 Task: Select a due date automation when advanced on, the moment a card is due add content with a name or a description not ending with resume.
Action: Mouse moved to (1184, 86)
Screenshot: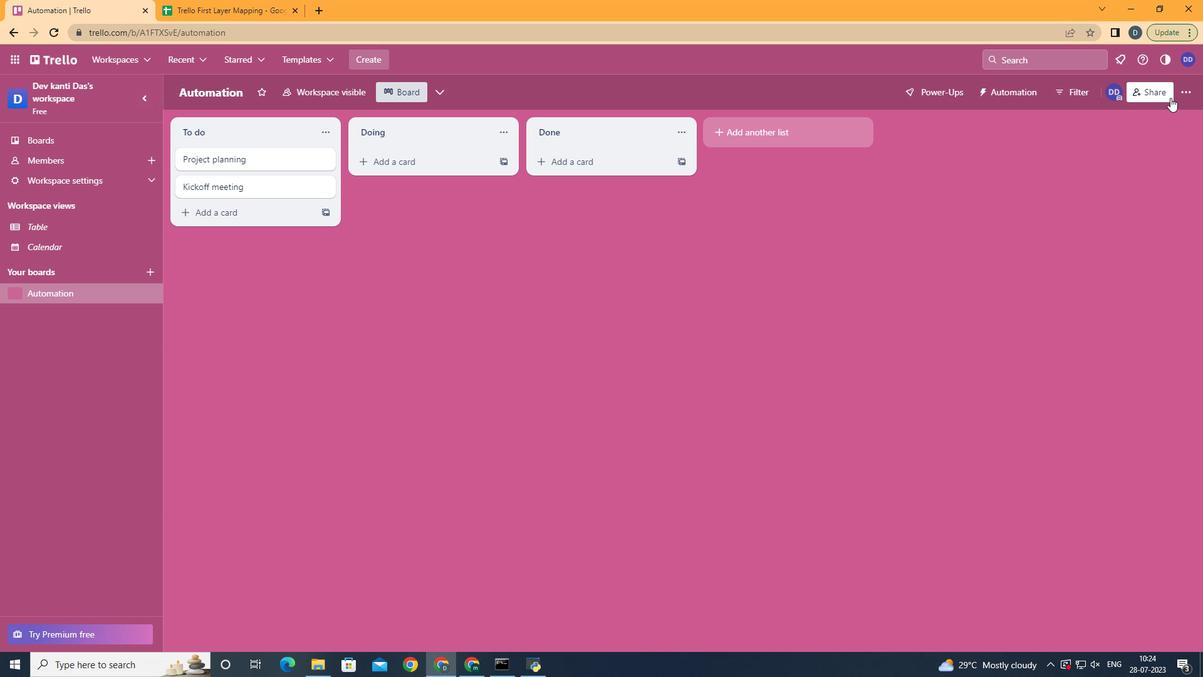 
Action: Mouse pressed left at (1184, 86)
Screenshot: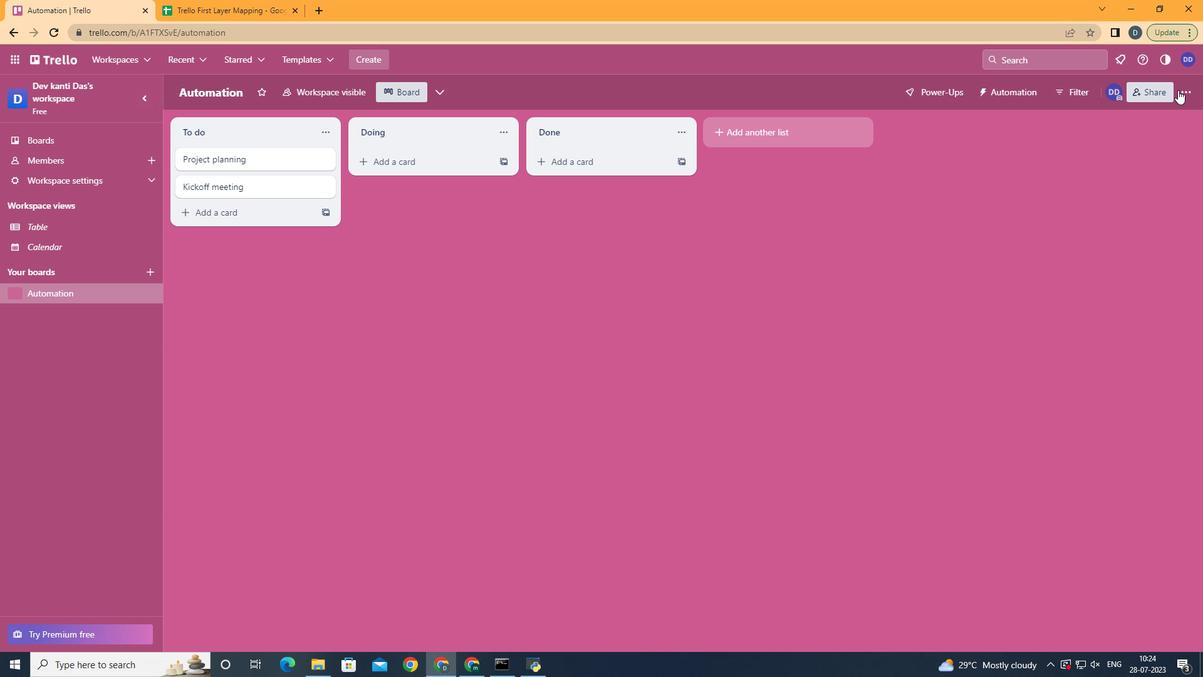 
Action: Mouse moved to (1100, 273)
Screenshot: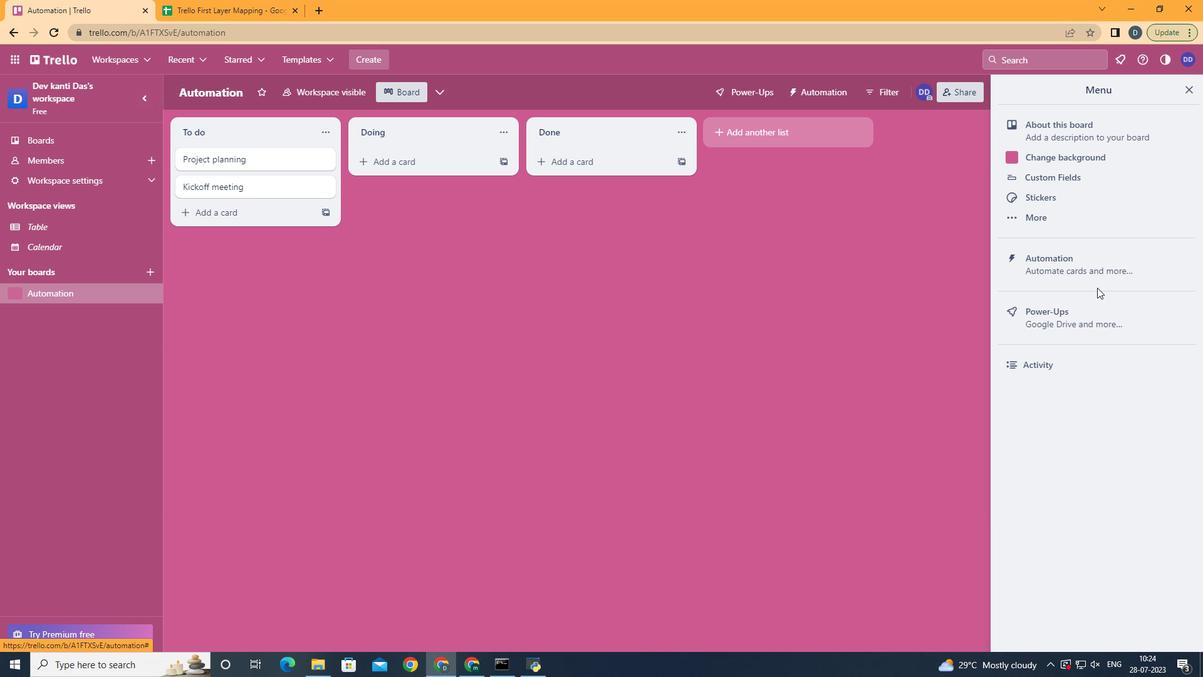 
Action: Mouse pressed left at (1100, 273)
Screenshot: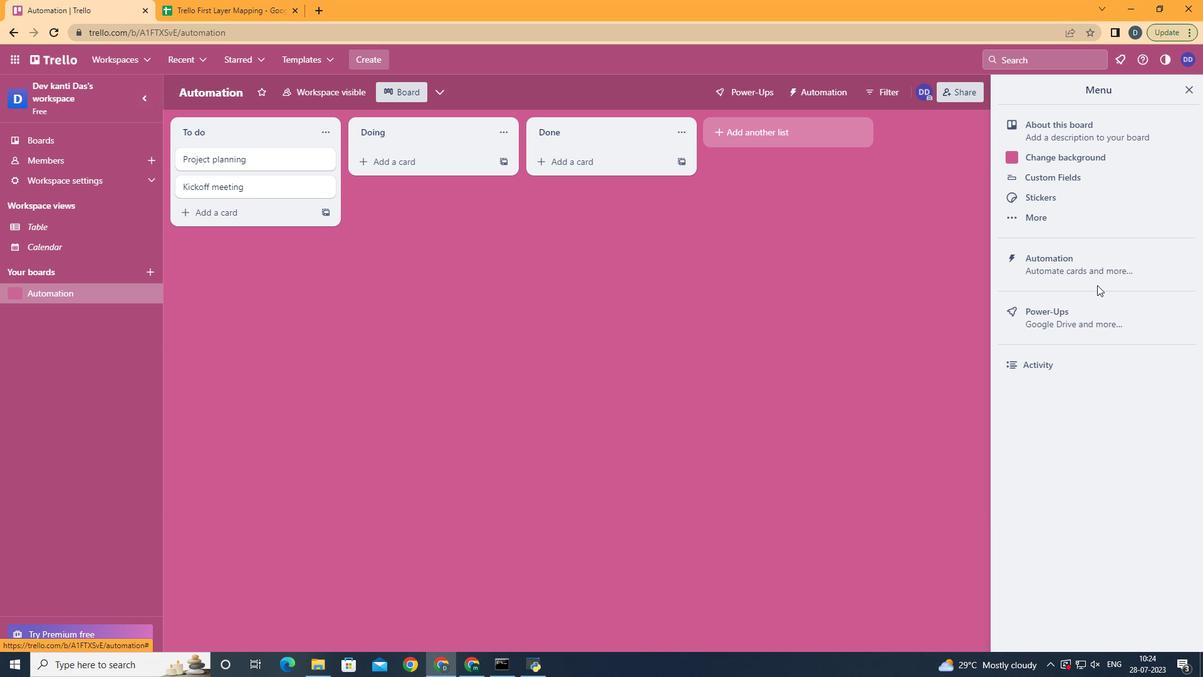 
Action: Mouse moved to (233, 249)
Screenshot: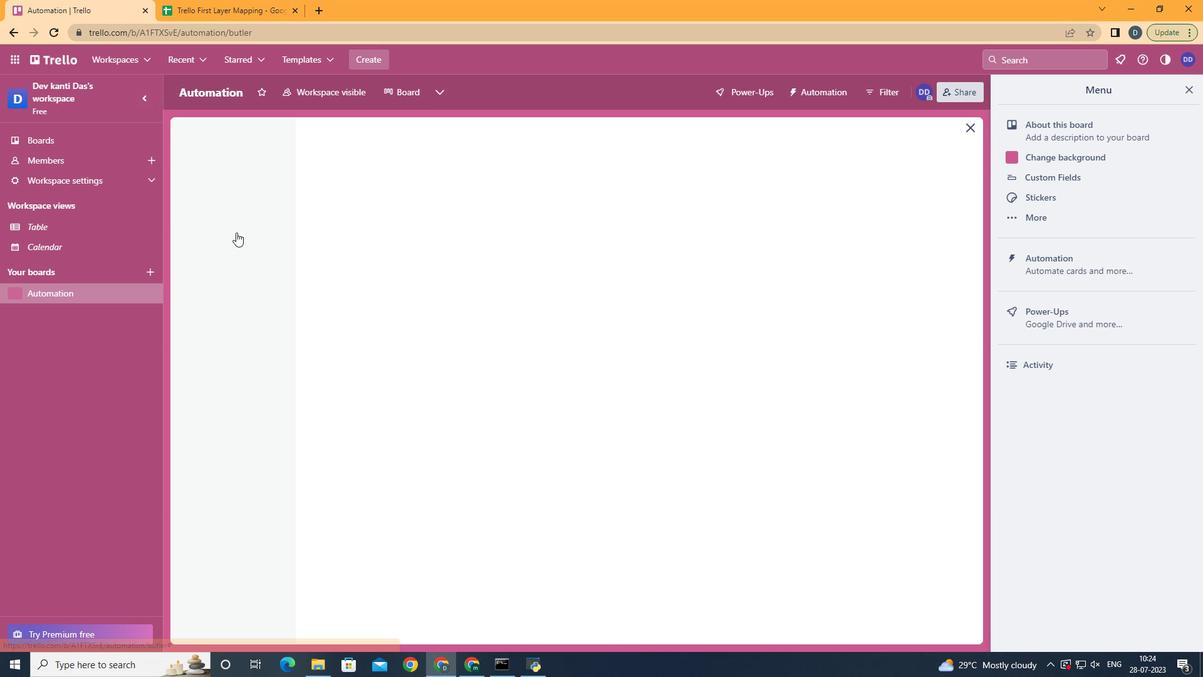 
Action: Mouse pressed left at (233, 249)
Screenshot: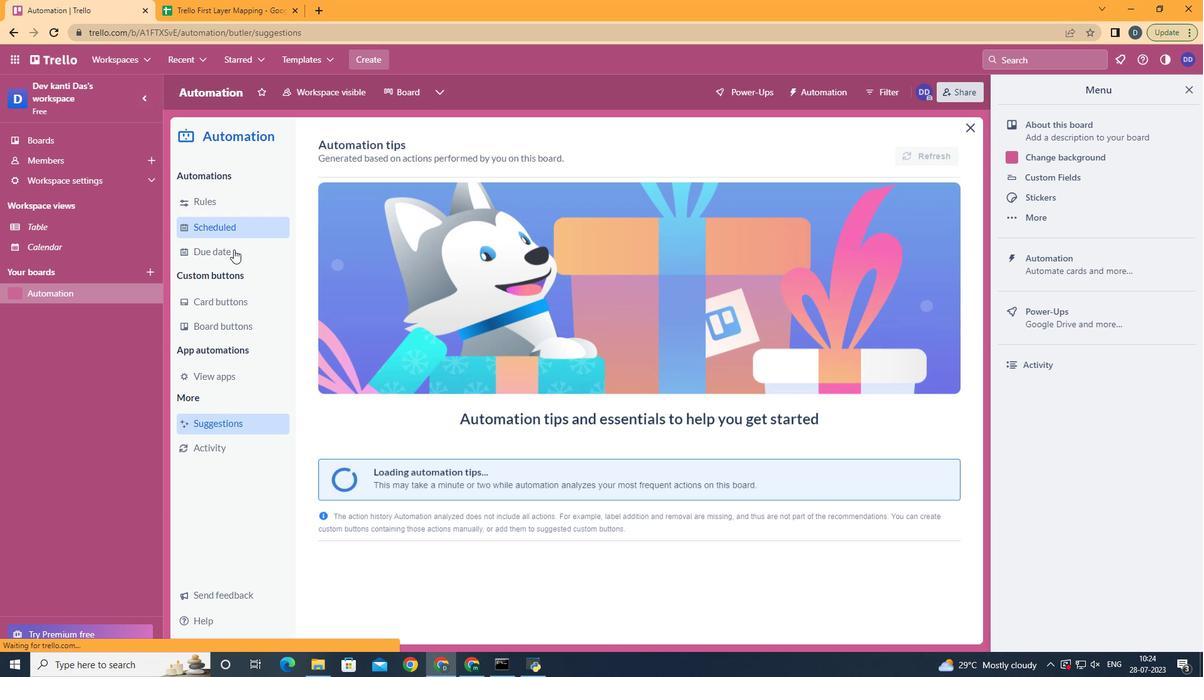 
Action: Mouse moved to (888, 154)
Screenshot: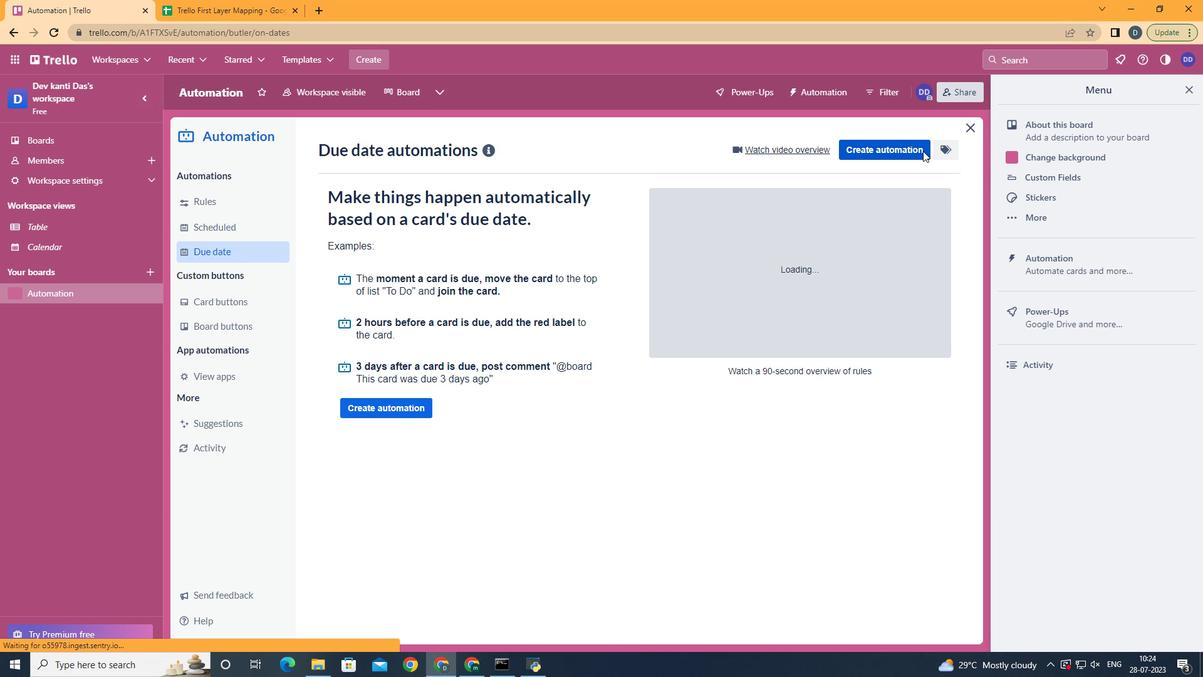 
Action: Mouse pressed left at (888, 154)
Screenshot: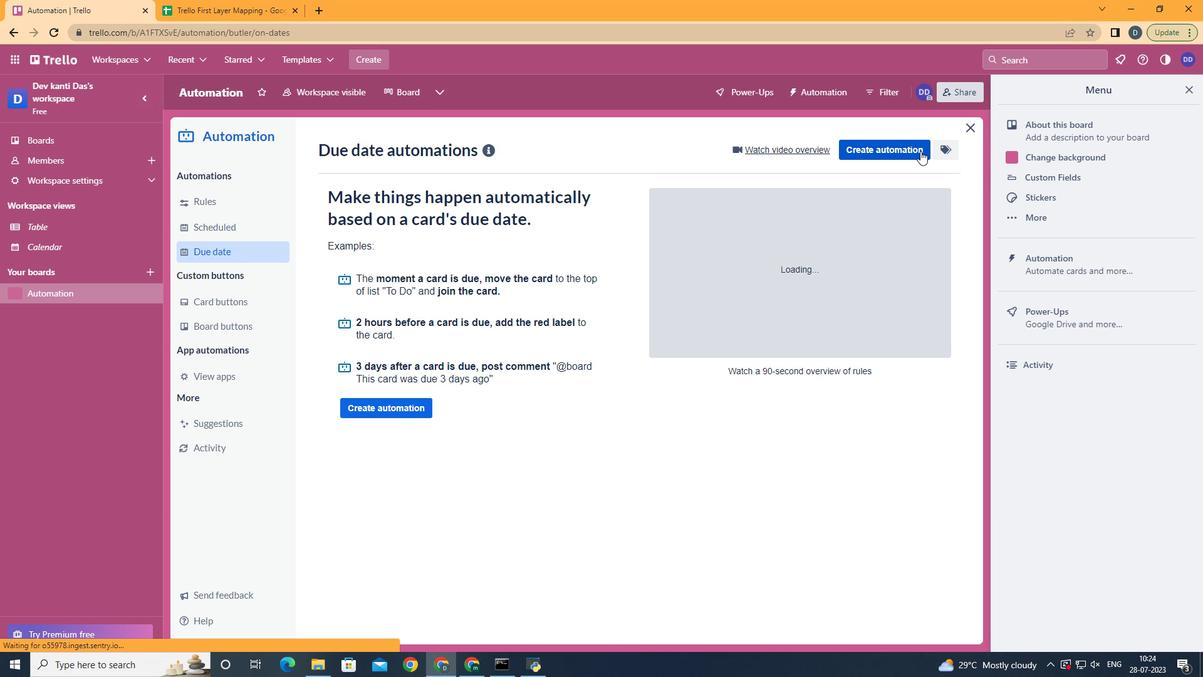
Action: Mouse moved to (604, 276)
Screenshot: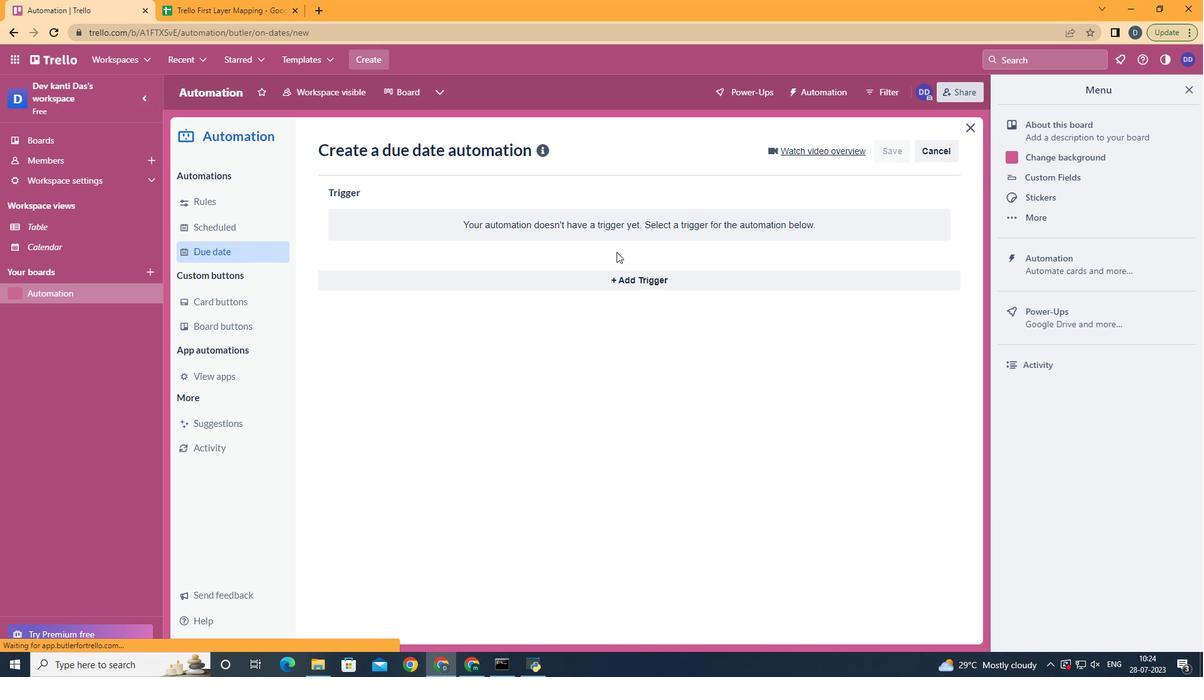 
Action: Mouse pressed left at (604, 276)
Screenshot: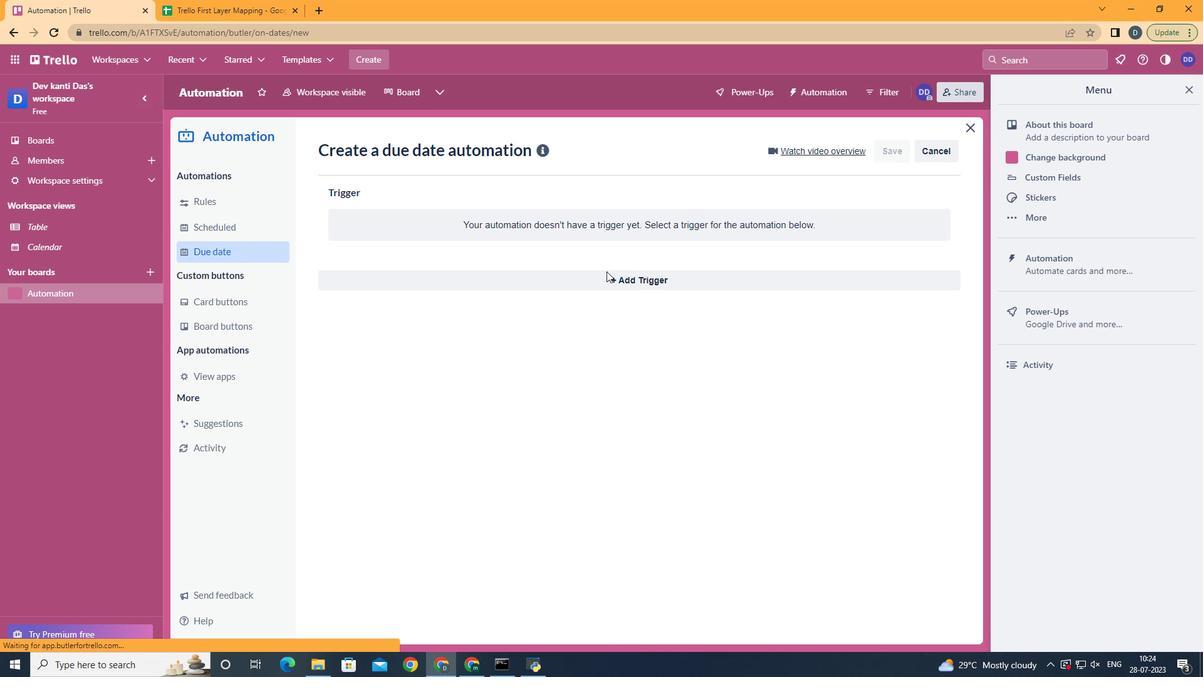 
Action: Mouse moved to (354, 452)
Screenshot: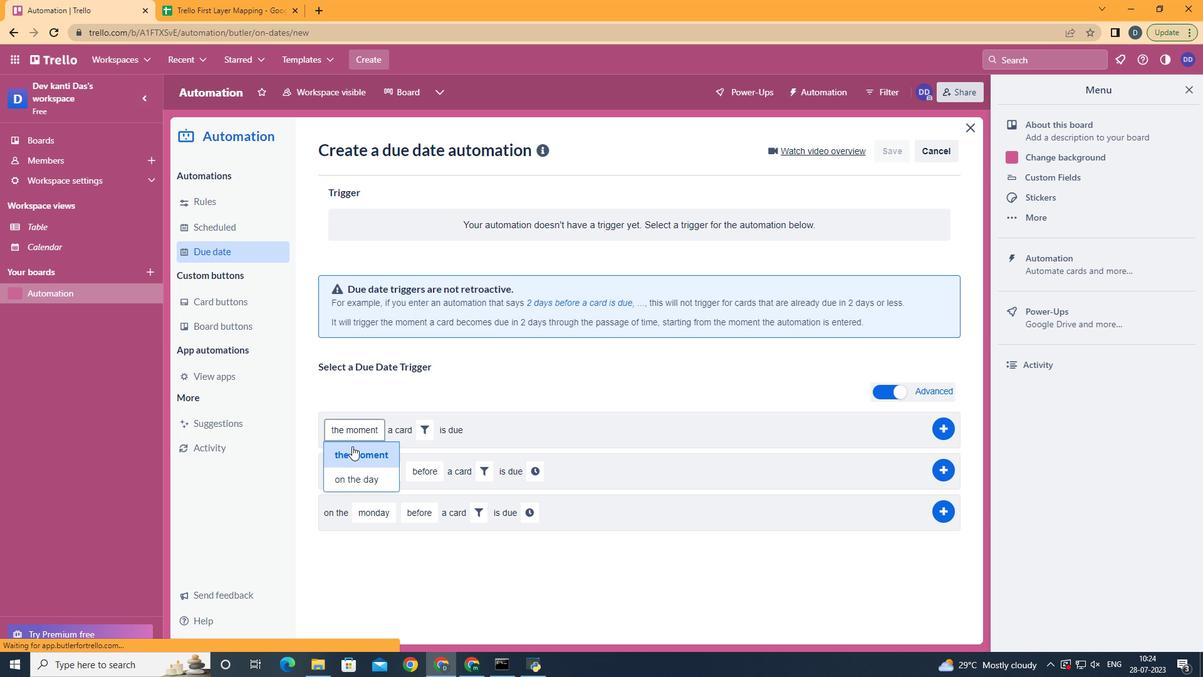 
Action: Mouse pressed left at (354, 452)
Screenshot: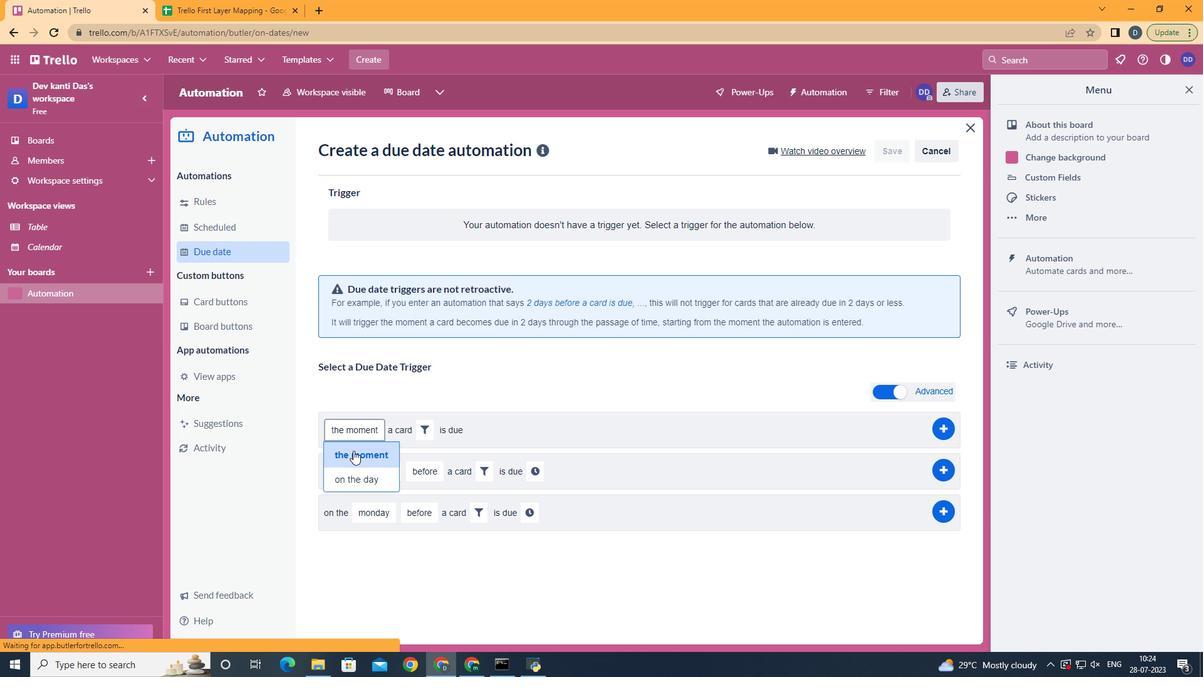 
Action: Mouse moved to (423, 425)
Screenshot: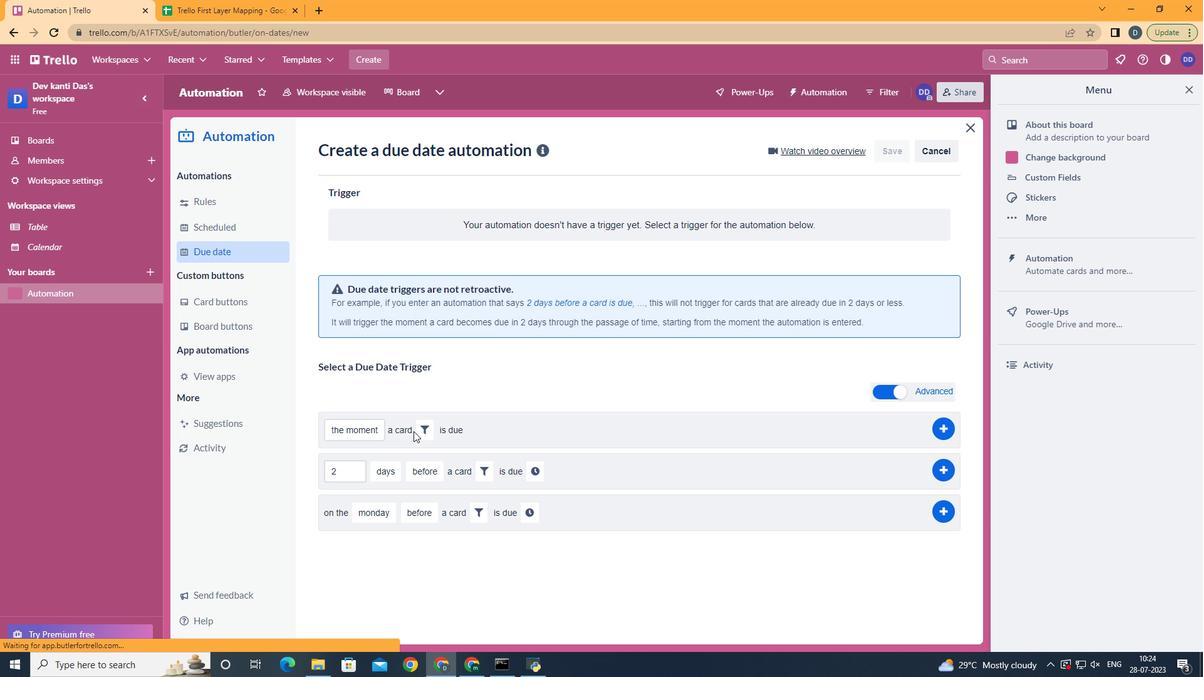 
Action: Mouse pressed left at (423, 425)
Screenshot: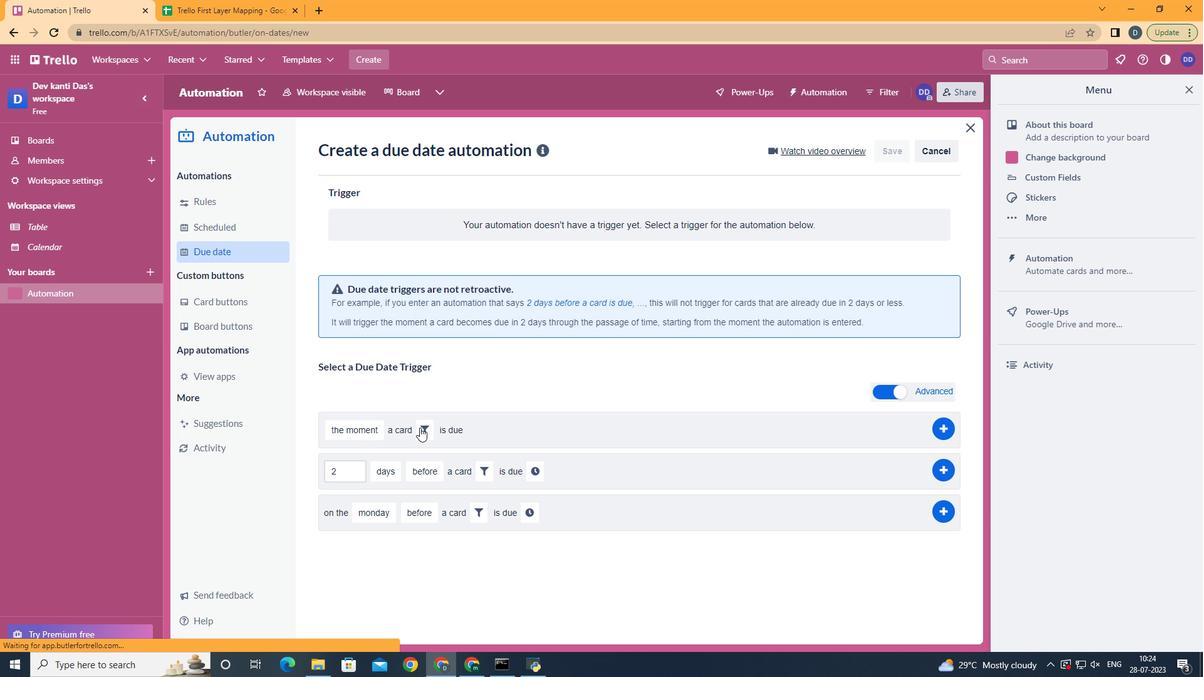 
Action: Mouse moved to (588, 475)
Screenshot: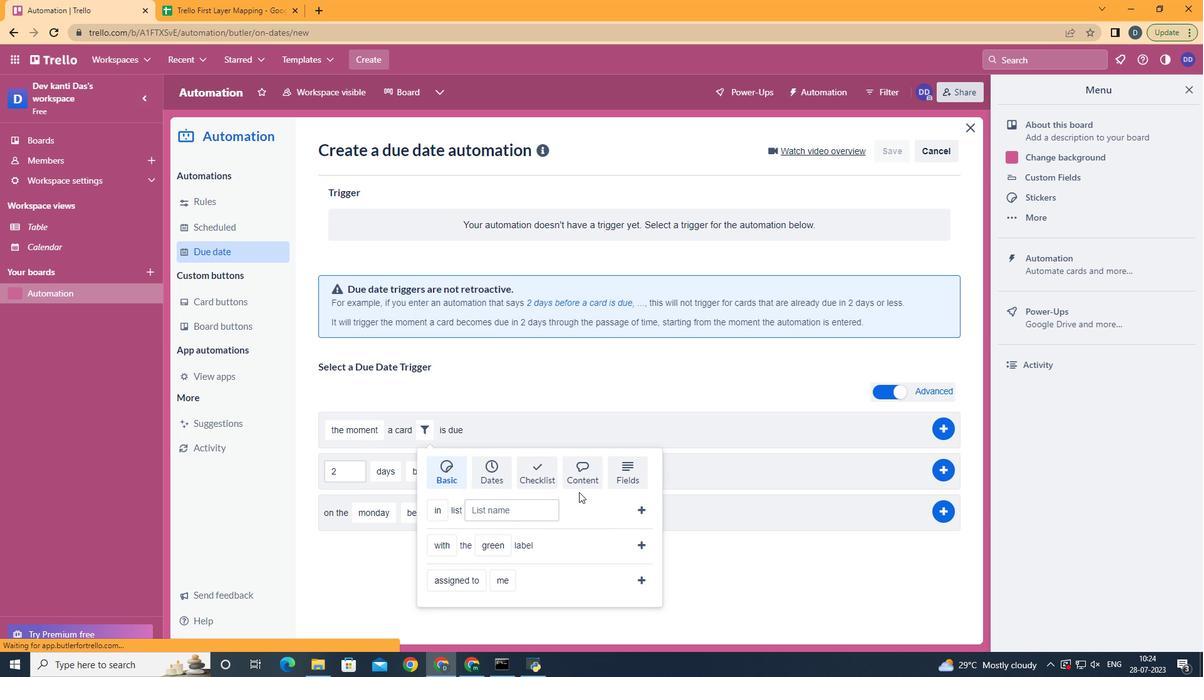 
Action: Mouse pressed left at (588, 475)
Screenshot: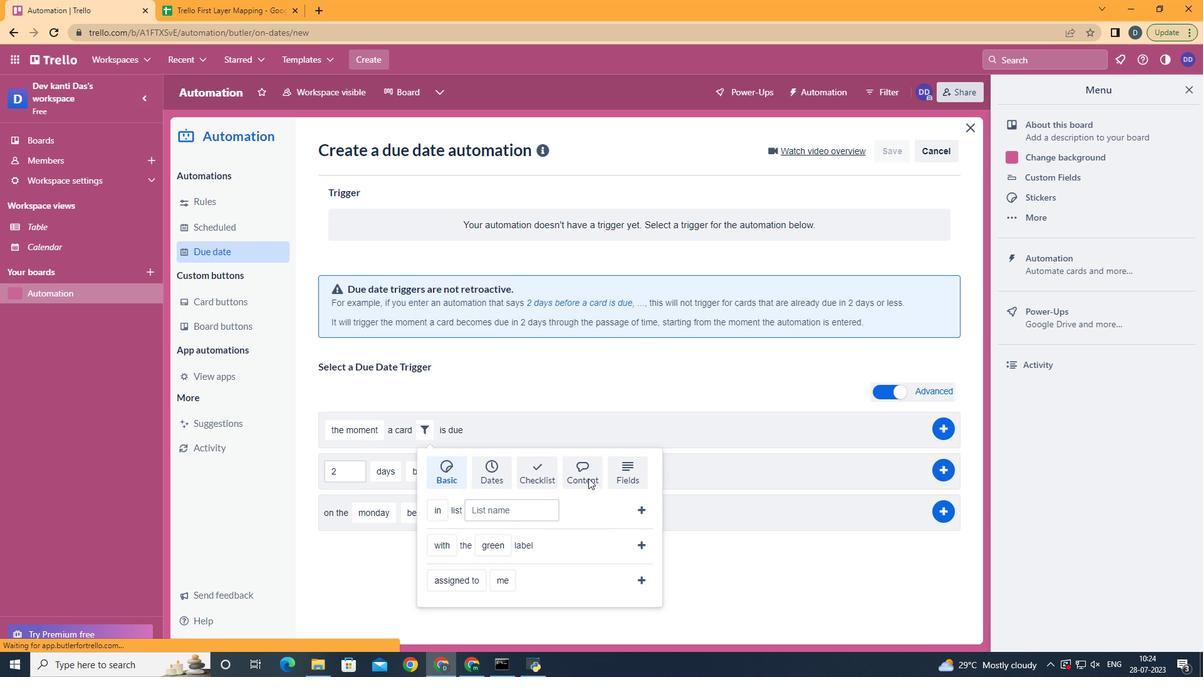 
Action: Mouse moved to (480, 583)
Screenshot: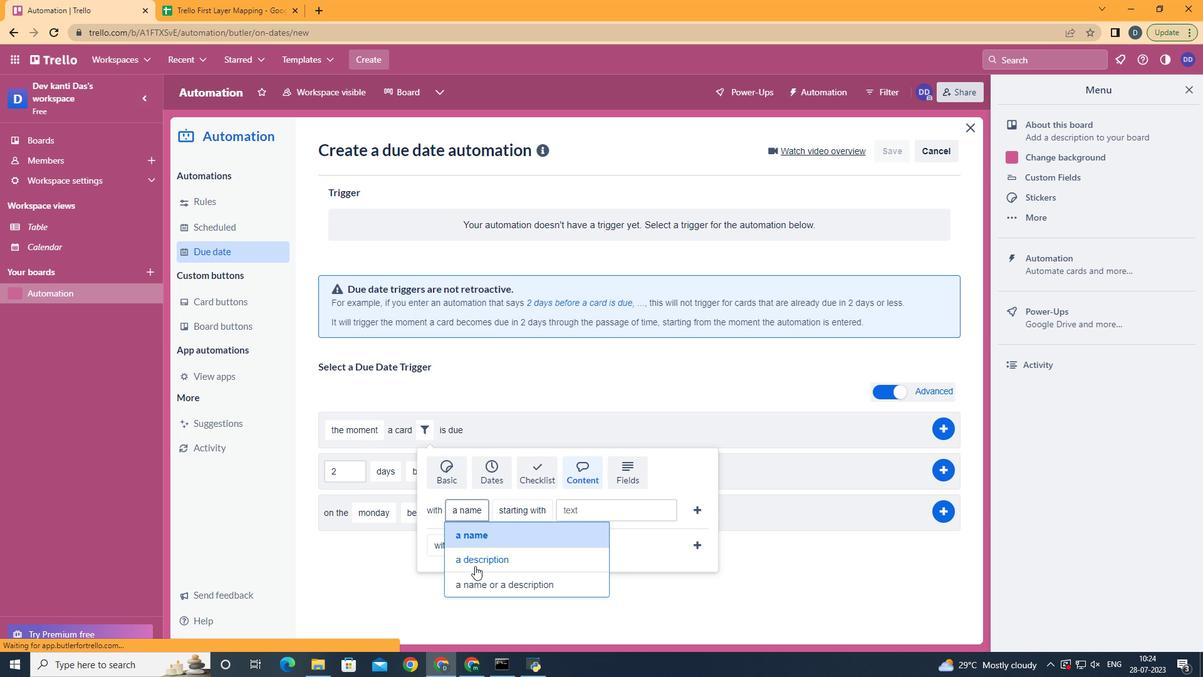 
Action: Mouse pressed left at (480, 583)
Screenshot: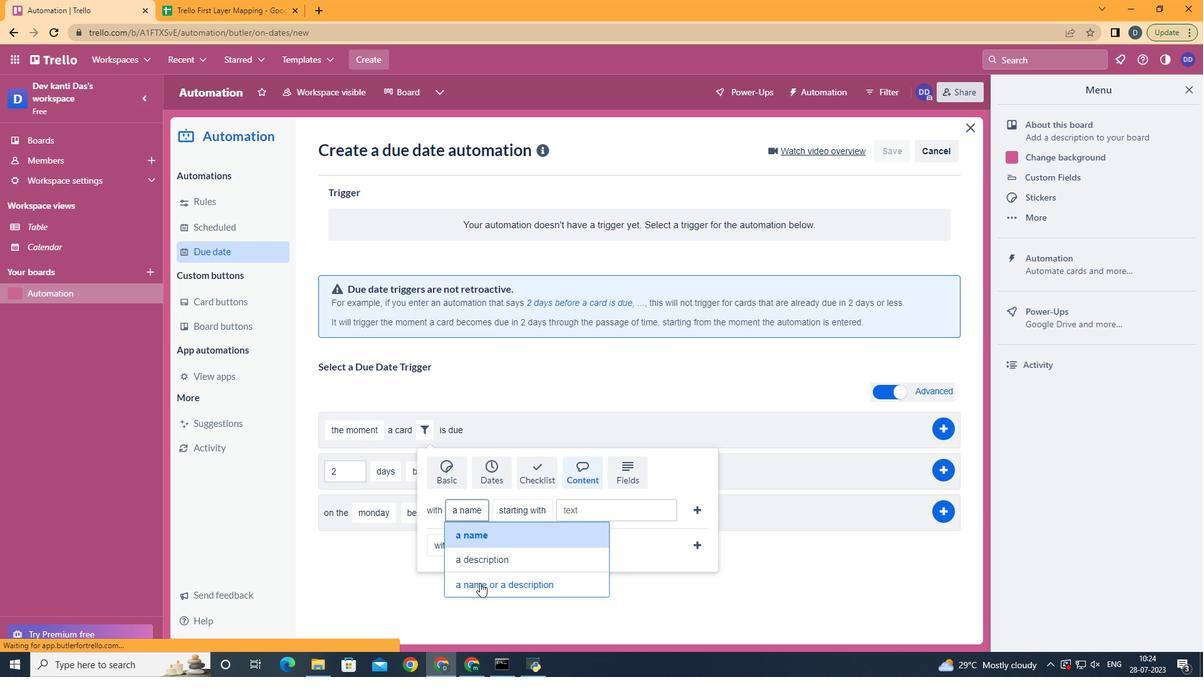 
Action: Mouse moved to (616, 462)
Screenshot: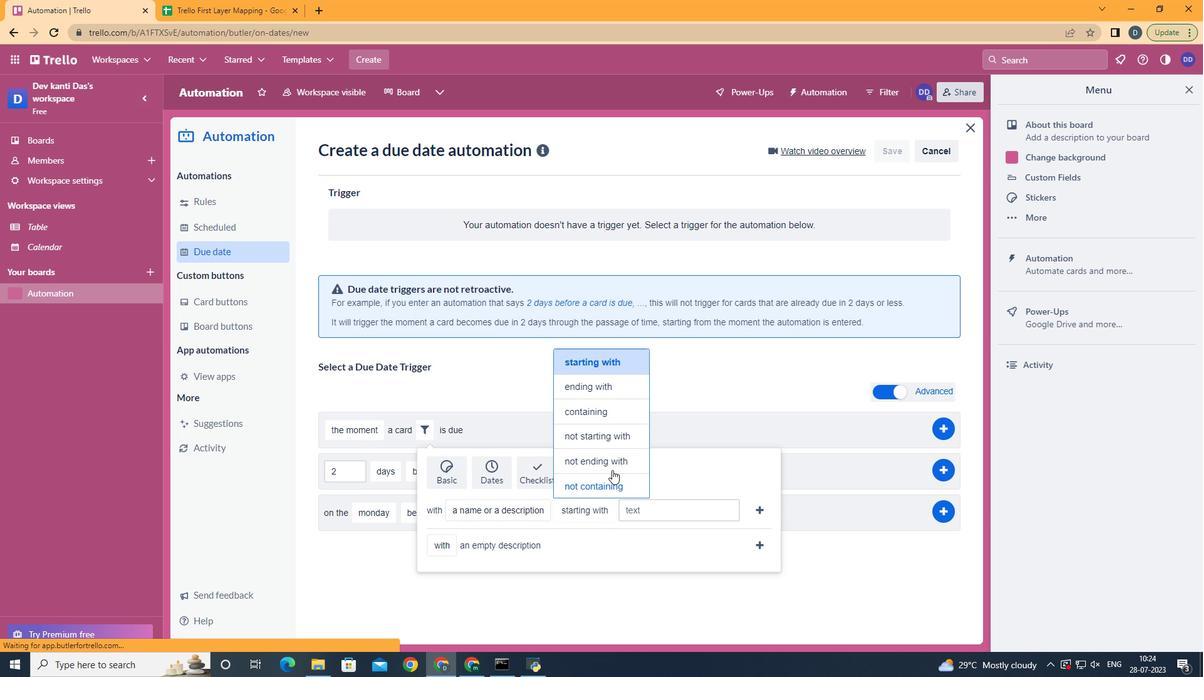 
Action: Mouse pressed left at (616, 462)
Screenshot: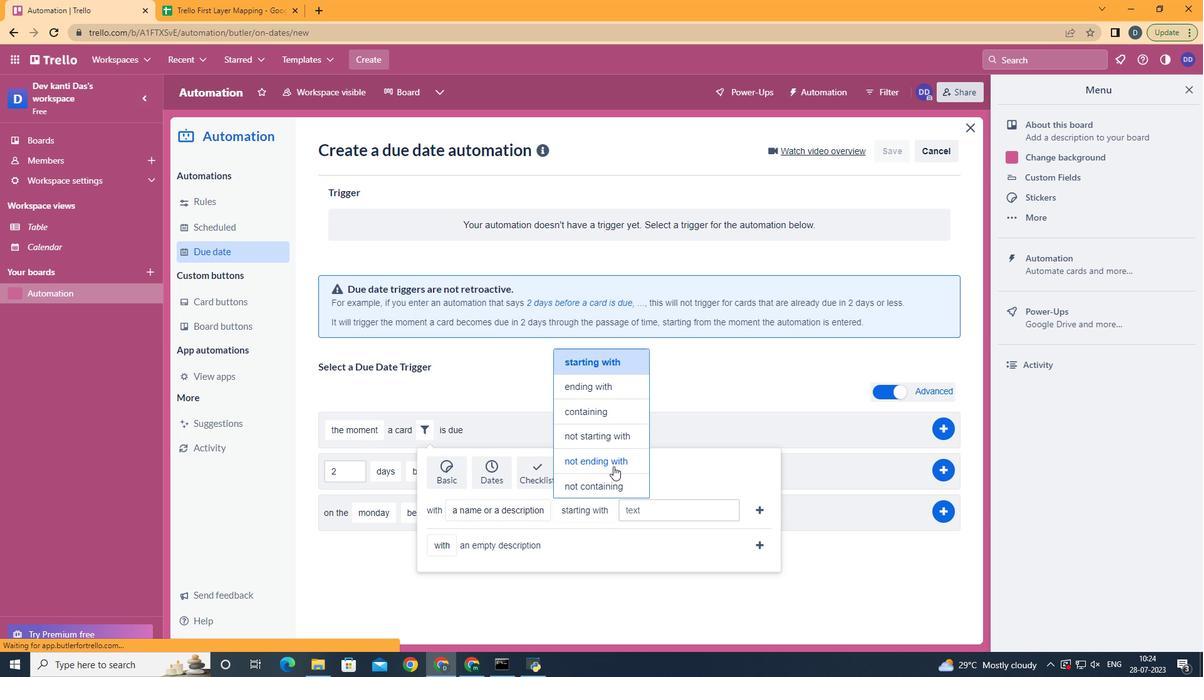 
Action: Mouse moved to (681, 500)
Screenshot: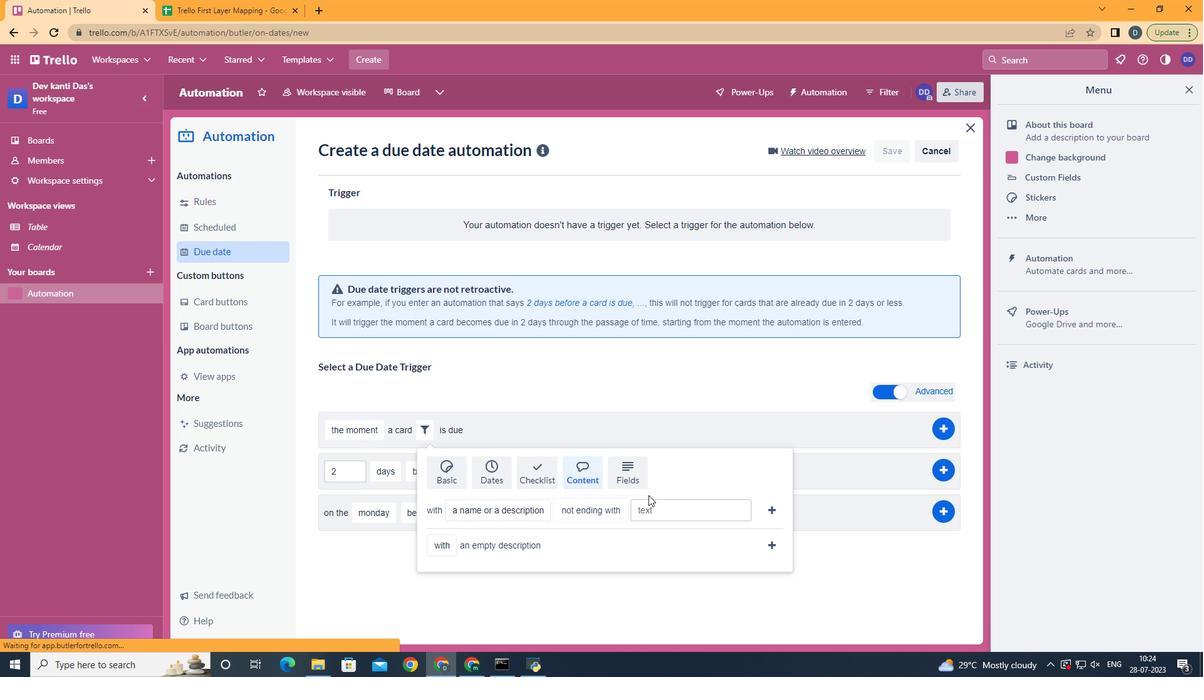 
Action: Mouse pressed left at (681, 500)
Screenshot: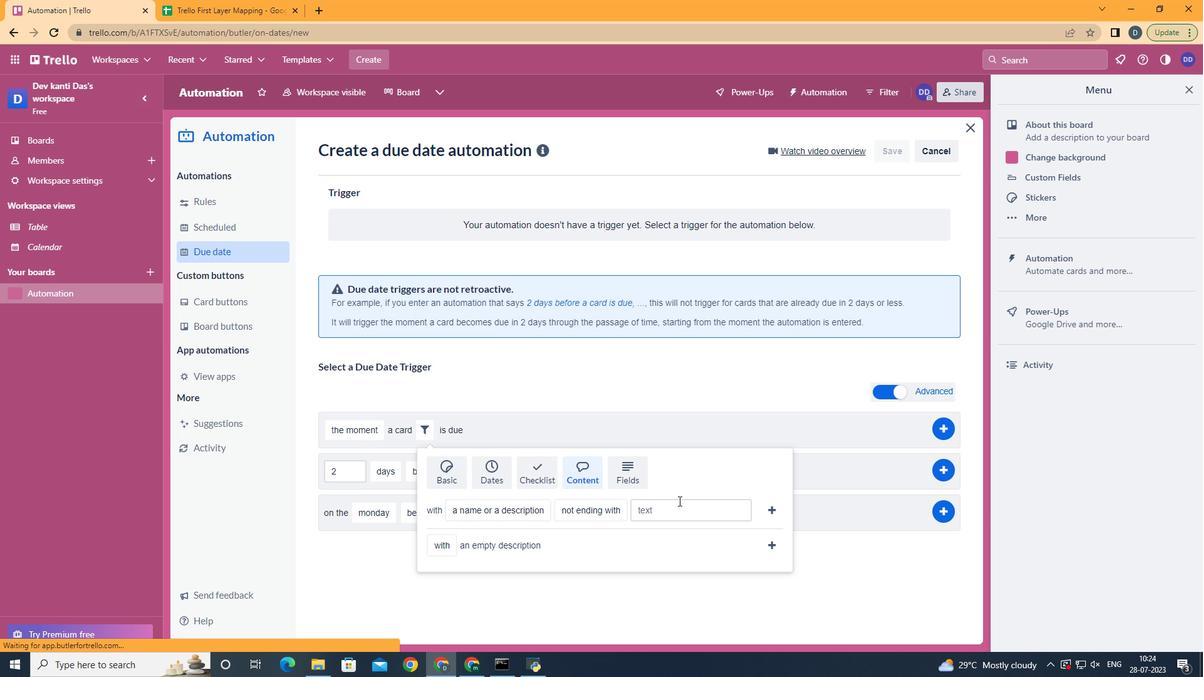 
Action: Key pressed resume
Screenshot: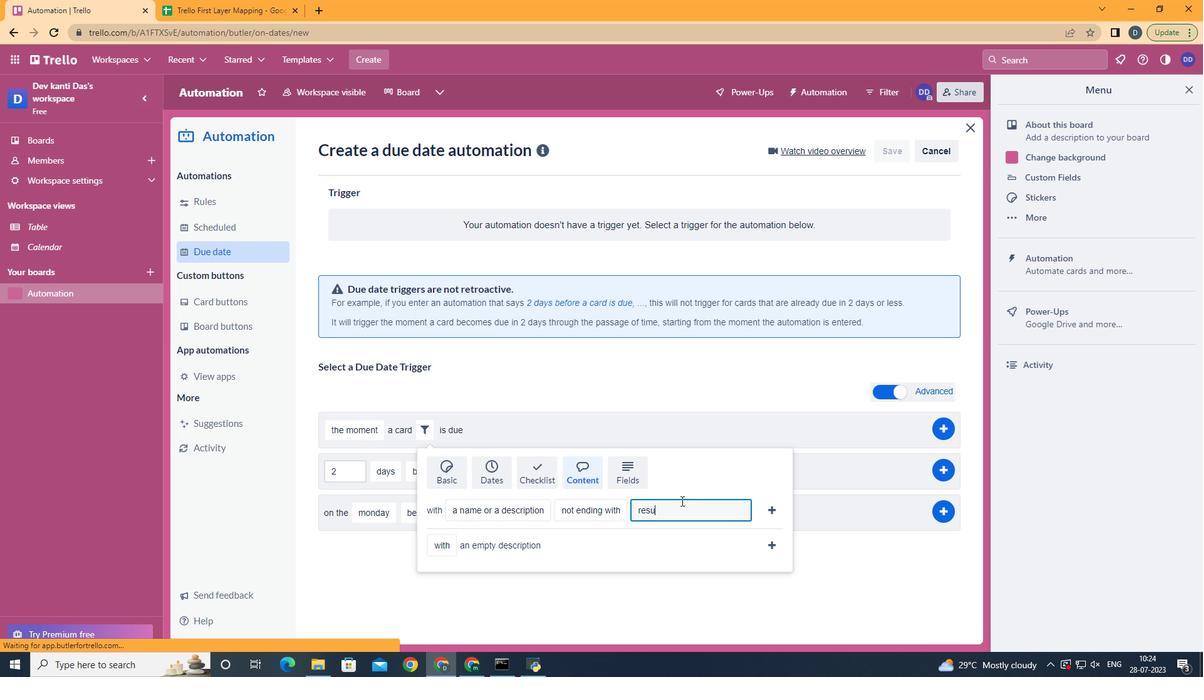 
Action: Mouse moved to (777, 510)
Screenshot: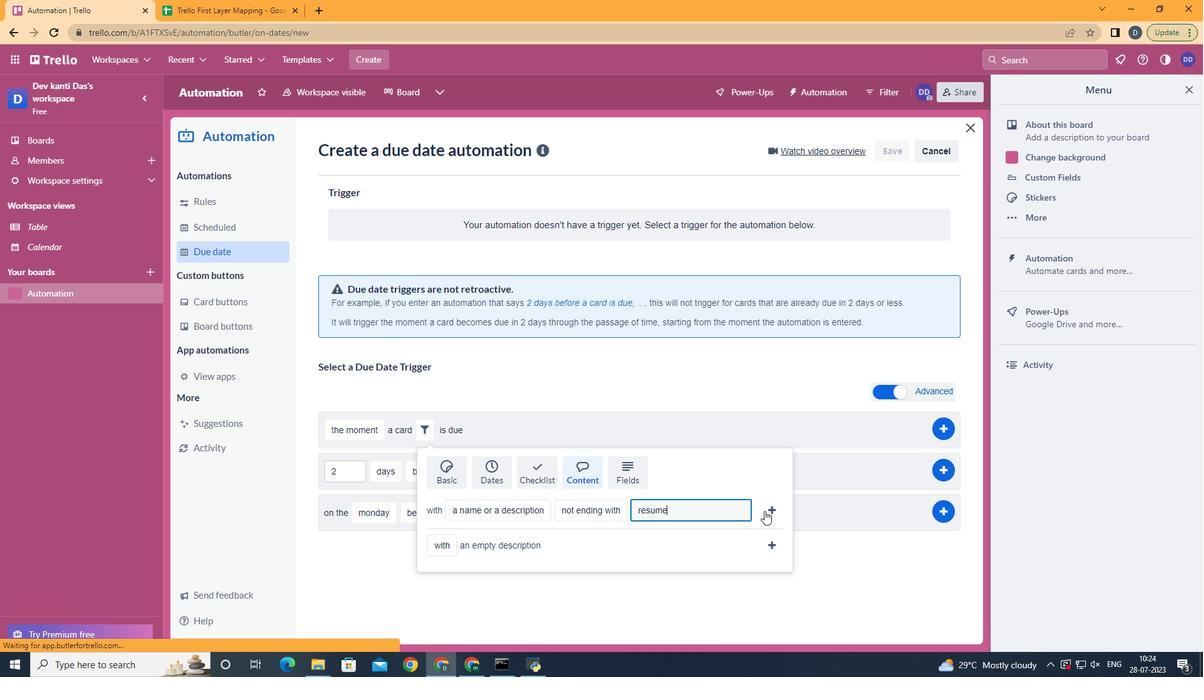 
Action: Mouse pressed left at (777, 510)
Screenshot: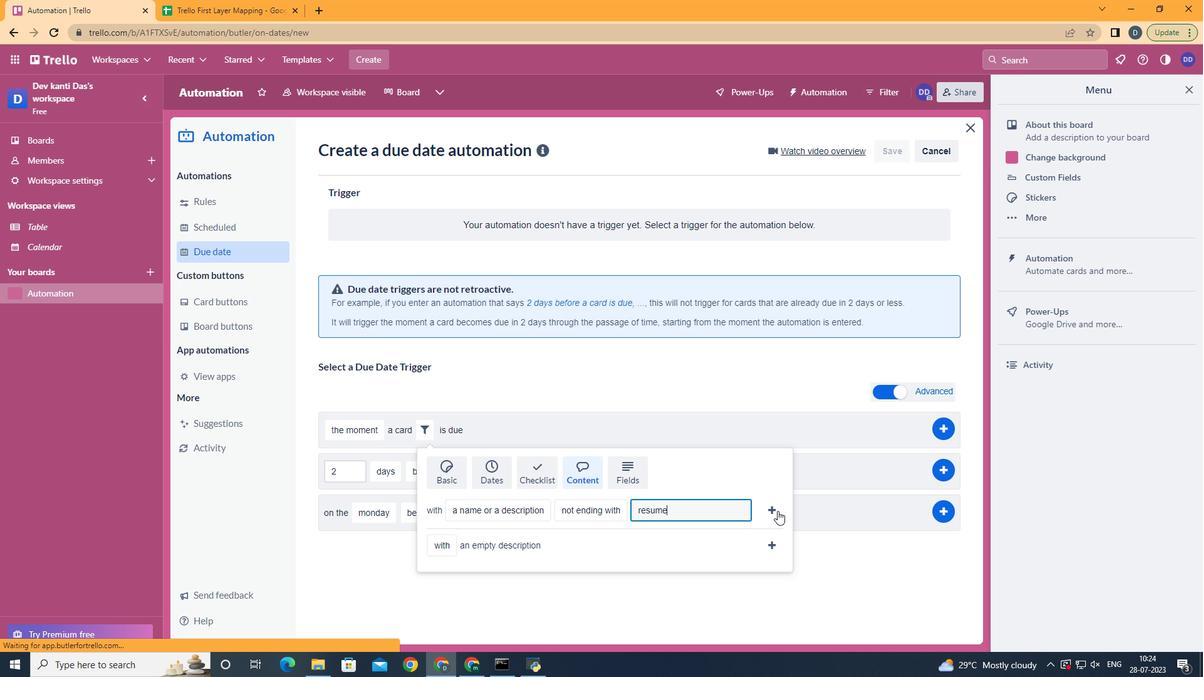 
